 Task: Create a sub task Gather and Analyse Requirements for the task  Add push notification feature to the app in the project TrendForge , assign it to team member softage.10@softage.net and update the status of the sub task to  At Risk , set the priority of the sub task to Medium.
Action: Mouse moved to (59, 444)
Screenshot: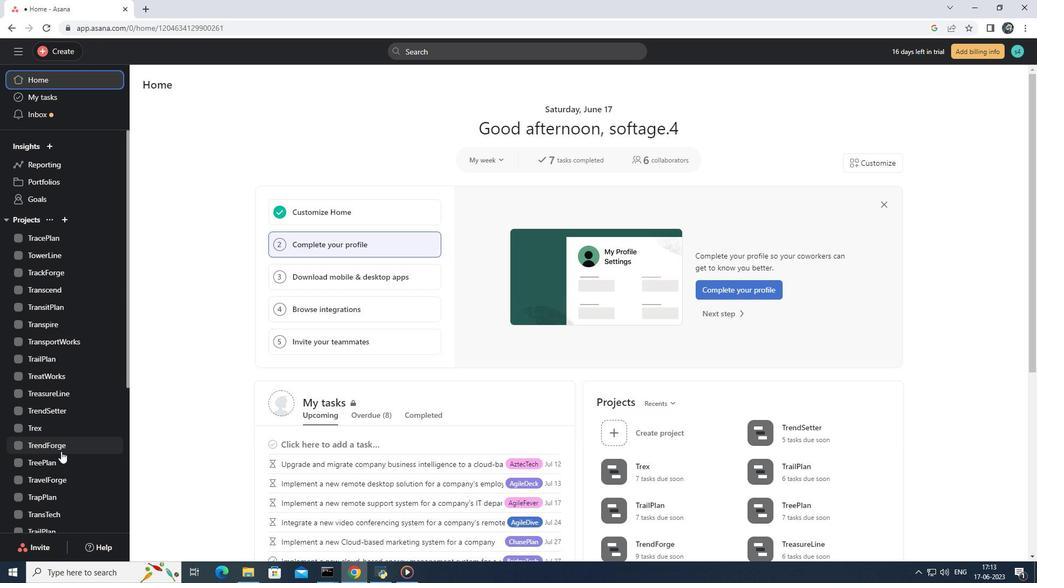 
Action: Mouse pressed left at (59, 444)
Screenshot: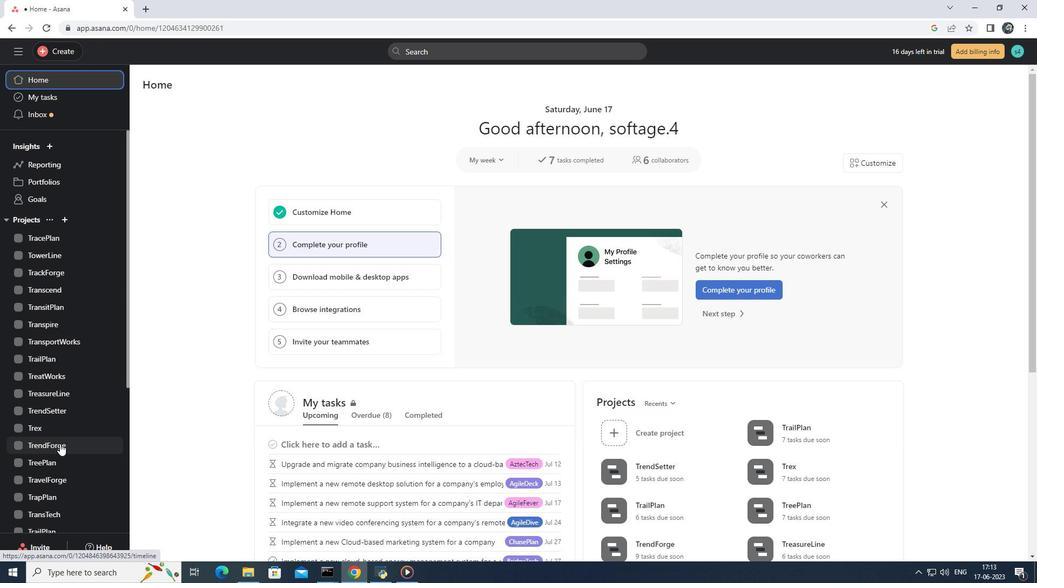
Action: Mouse moved to (438, 257)
Screenshot: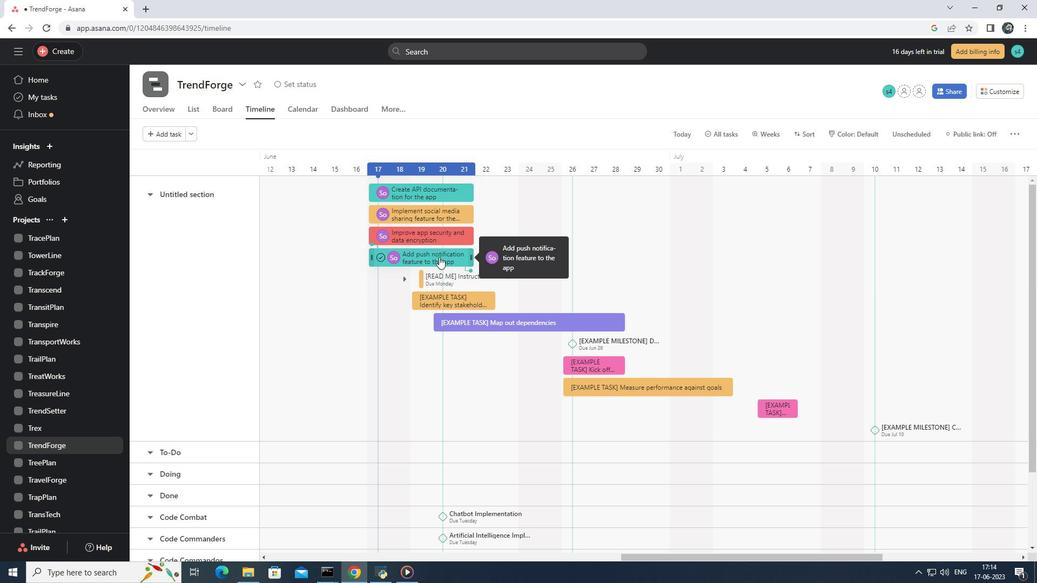 
Action: Mouse pressed left at (438, 257)
Screenshot: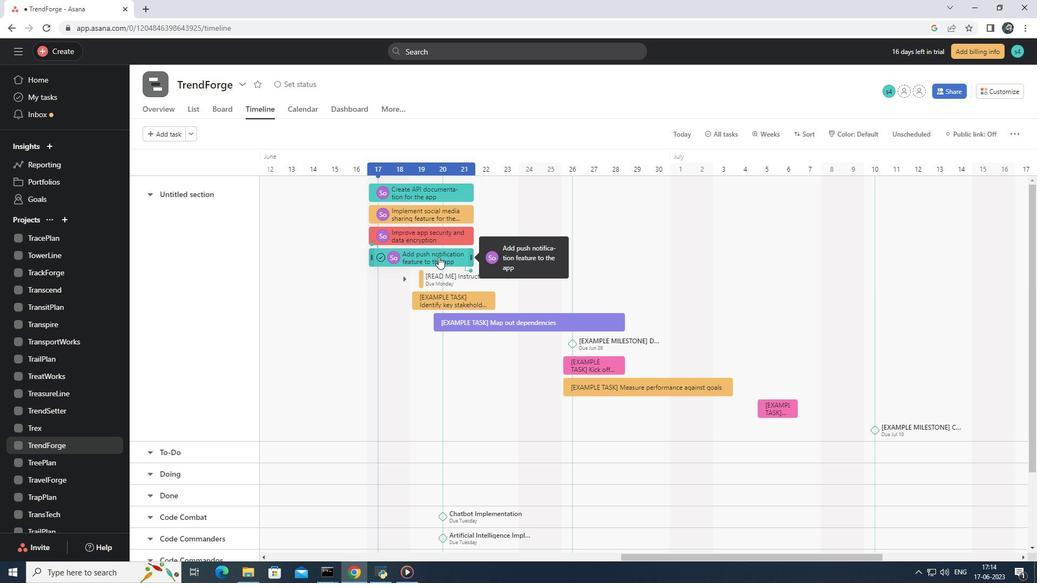 
Action: Mouse moved to (737, 286)
Screenshot: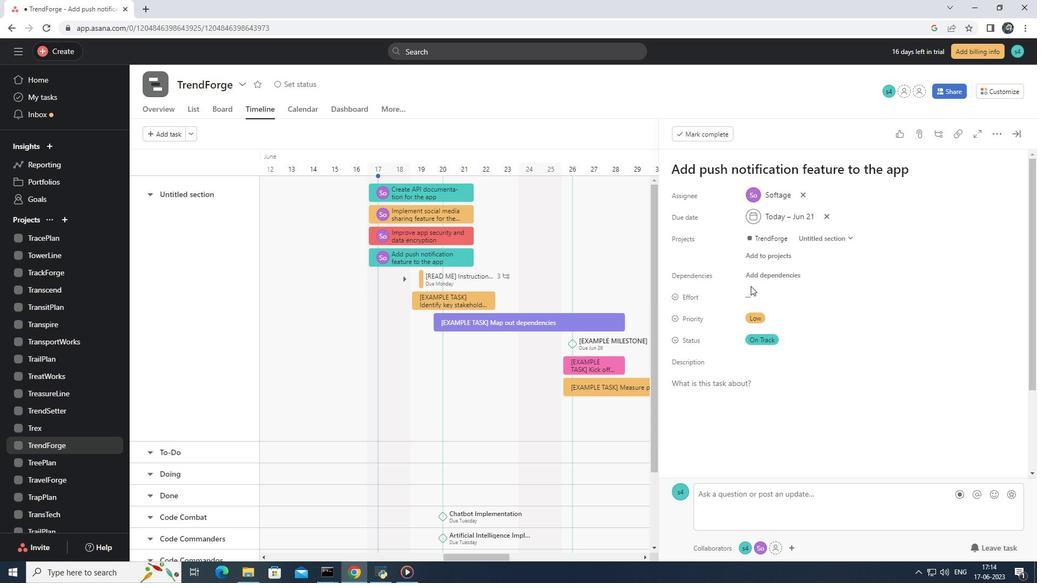 
Action: Mouse scrolled (737, 285) with delta (0, 0)
Screenshot: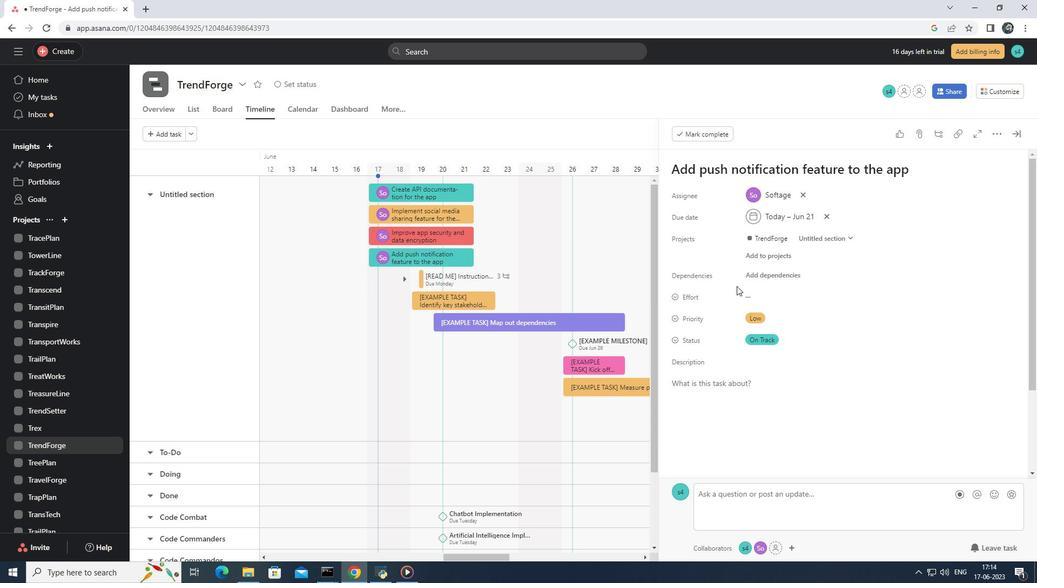 
Action: Mouse scrolled (737, 285) with delta (0, 0)
Screenshot: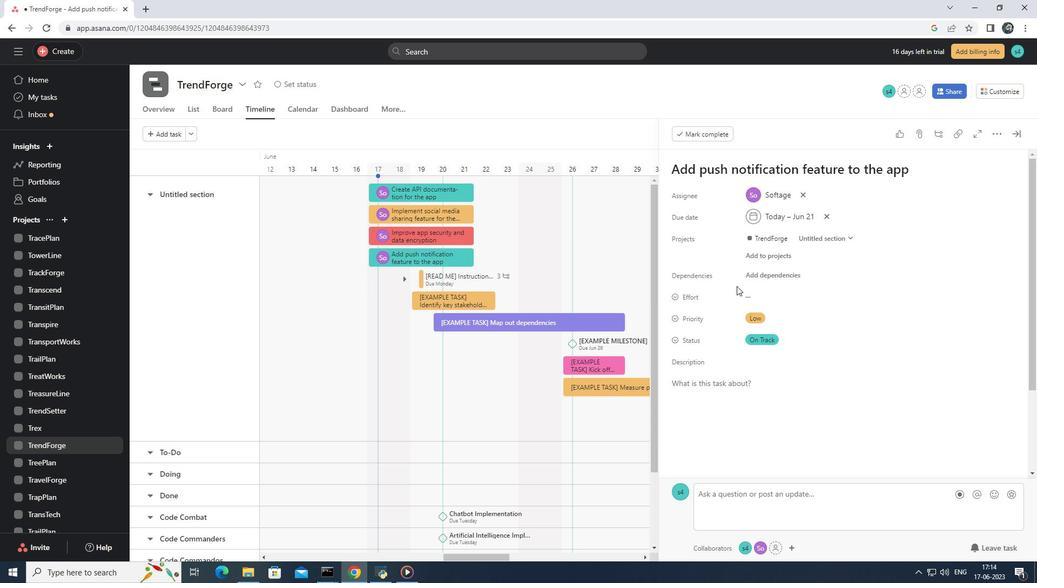 
Action: Mouse moved to (706, 384)
Screenshot: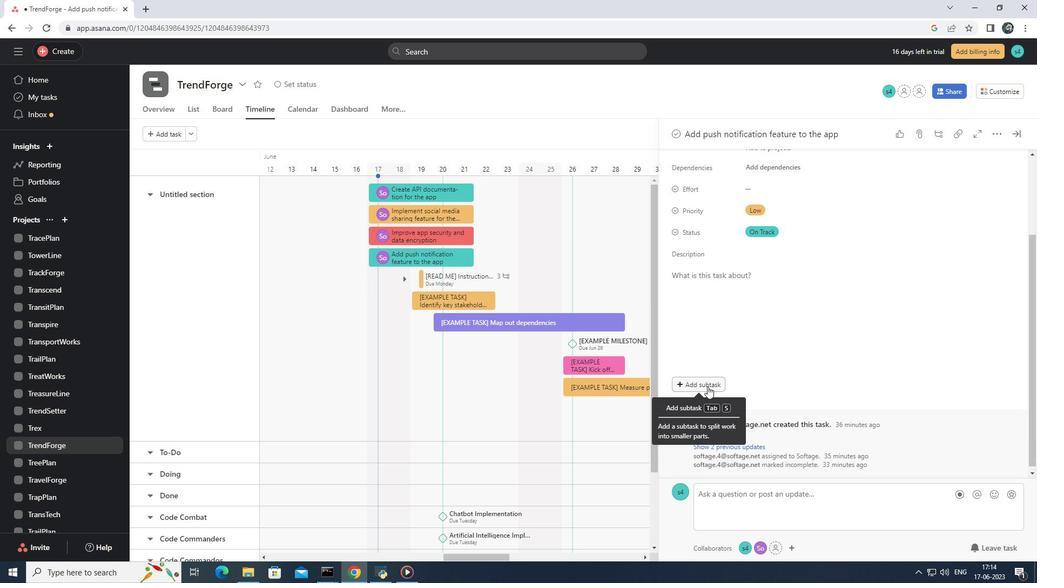 
Action: Mouse pressed left at (706, 384)
Screenshot: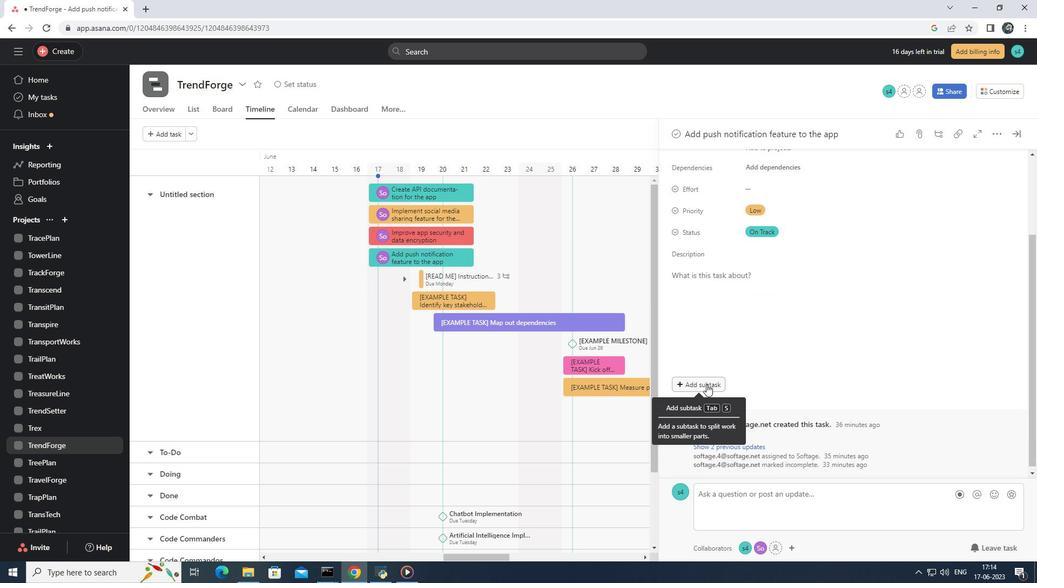 
Action: Mouse moved to (711, 358)
Screenshot: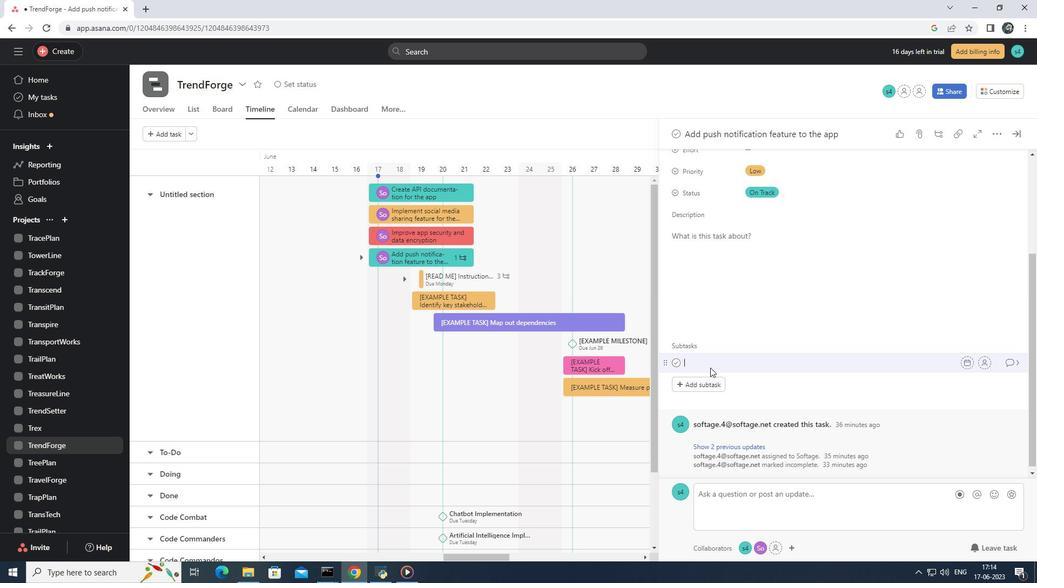 
Action: Mouse pressed left at (711, 358)
Screenshot: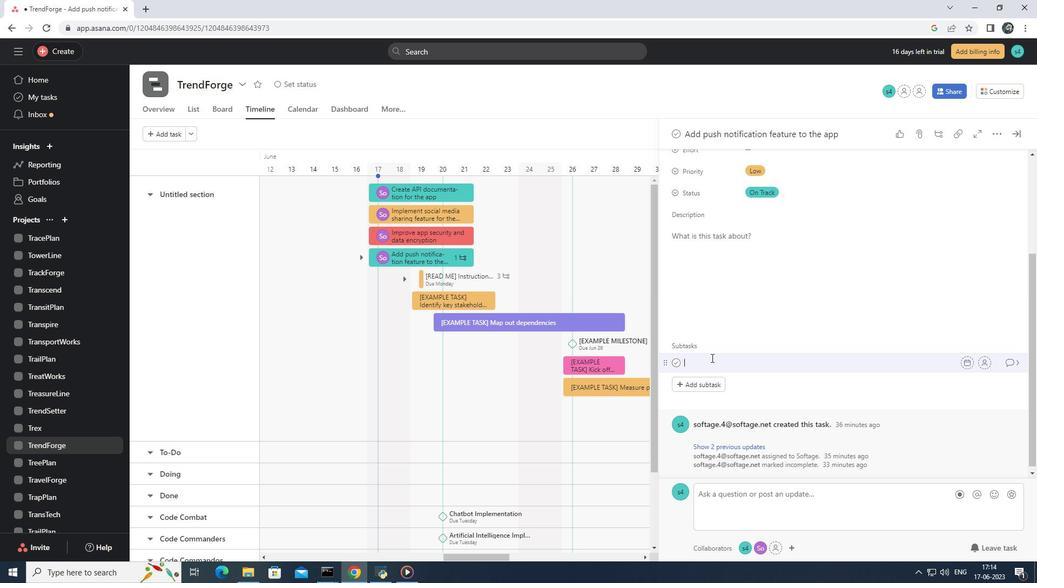
Action: Key pressed <Key.shift><Key.shift><Key.shift><Key.shift><Key.shift><Key.shift><Key.shift><Key.shift><Key.shift>Gather<Key.space>and<Key.space><Key.shift>Analyse<Key.space><Key.shift>Requirements
Screenshot: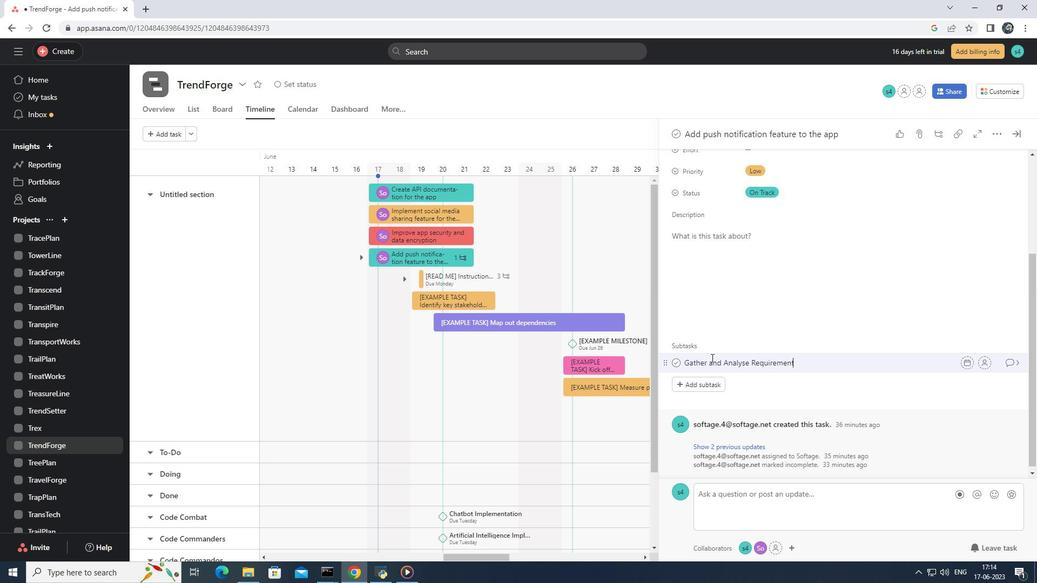 
Action: Mouse moved to (984, 363)
Screenshot: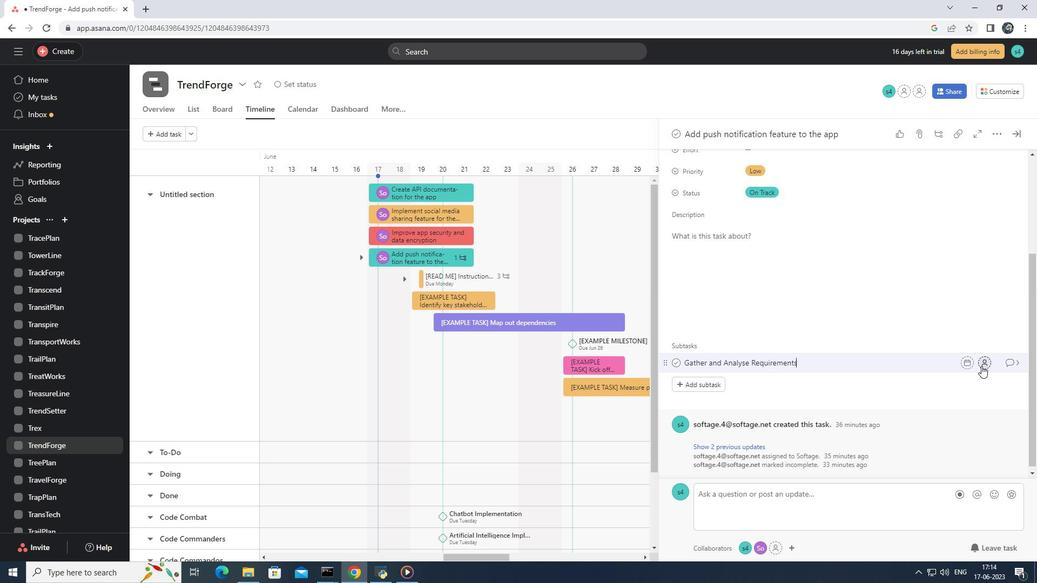 
Action: Mouse pressed left at (984, 363)
Screenshot: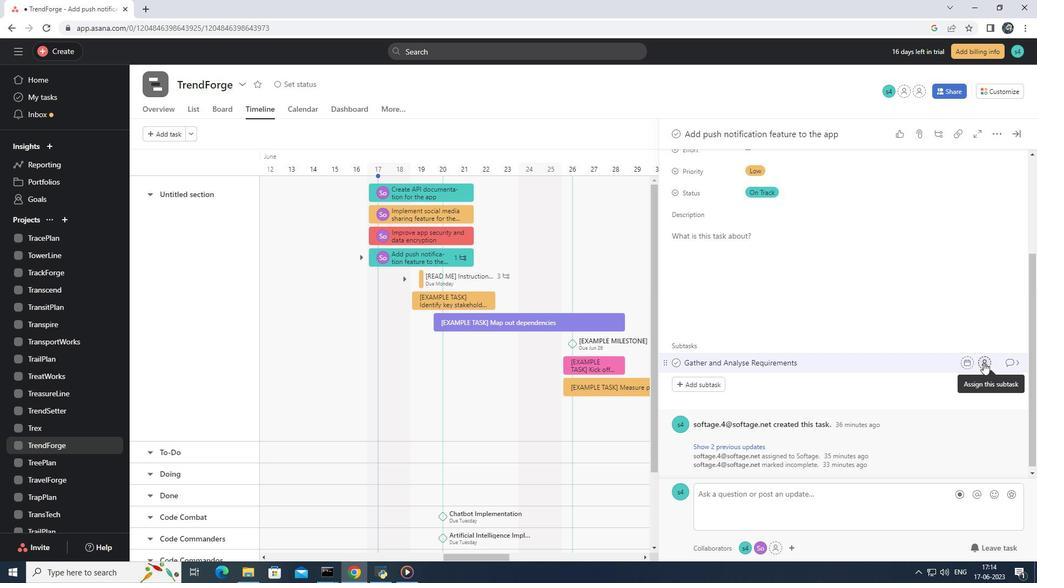 
Action: Mouse moved to (825, 398)
Screenshot: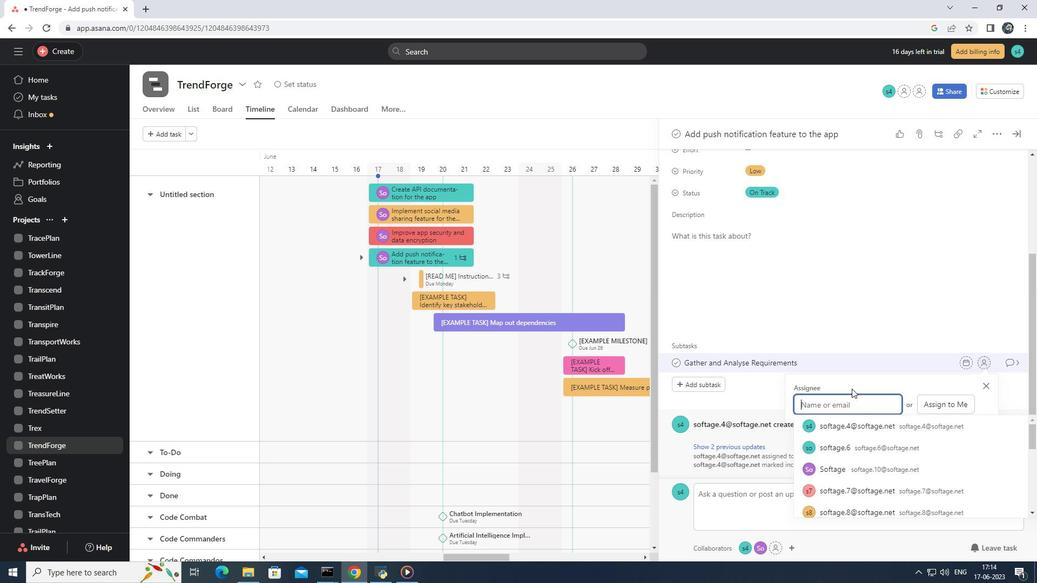 
Action: Key pressed d<Key.backspace>softage.10<Key.shift>@softage.net<Key.enter>
Screenshot: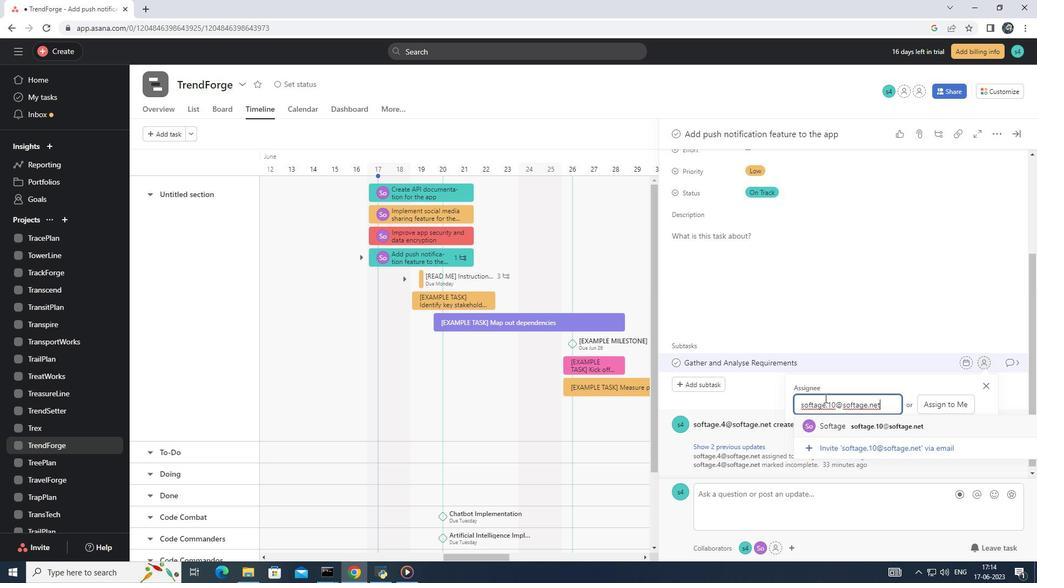 
Action: Mouse moved to (1018, 362)
Screenshot: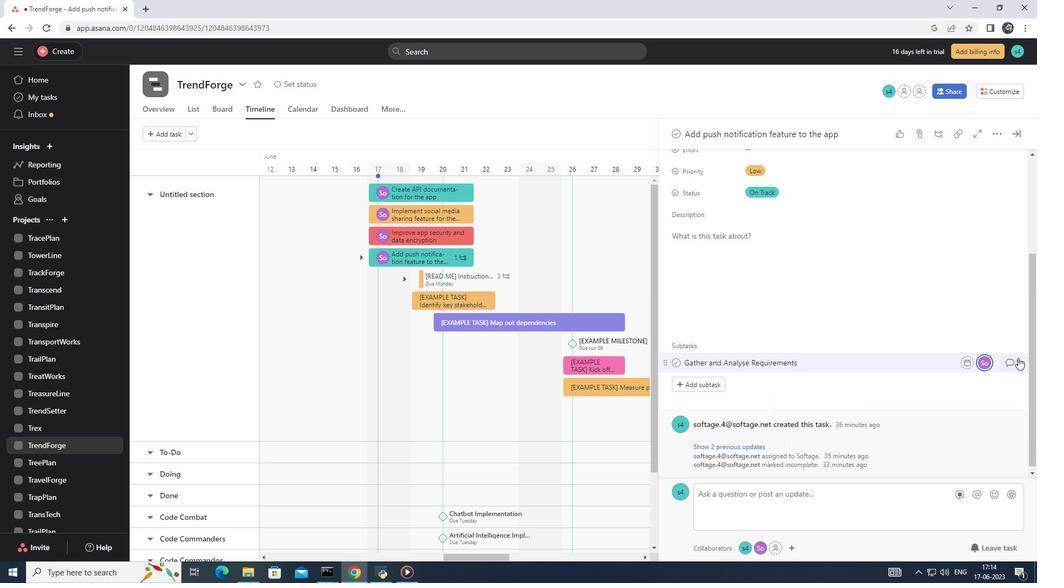 
Action: Mouse pressed left at (1018, 362)
Screenshot: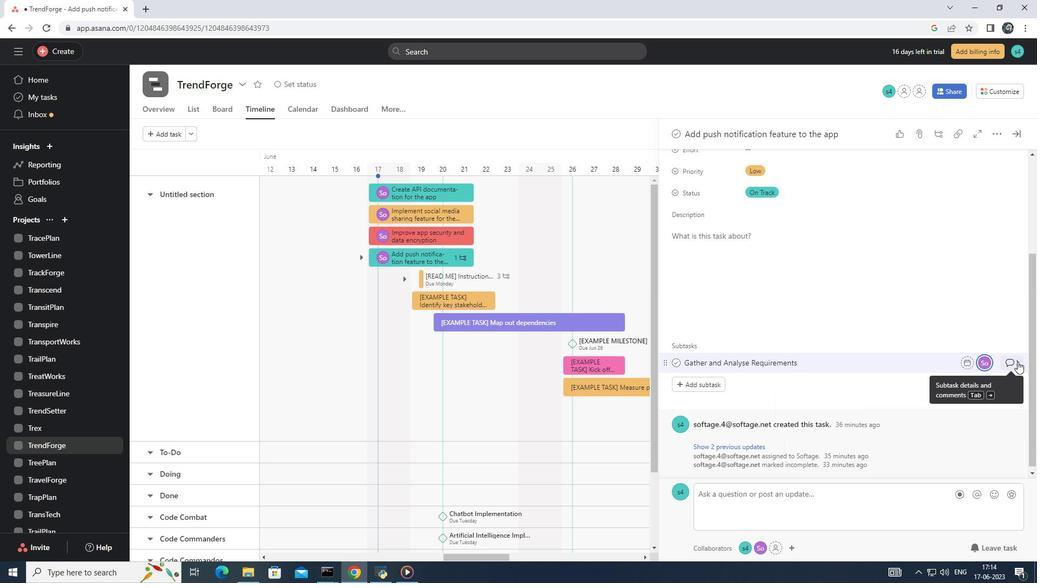 
Action: Mouse moved to (756, 345)
Screenshot: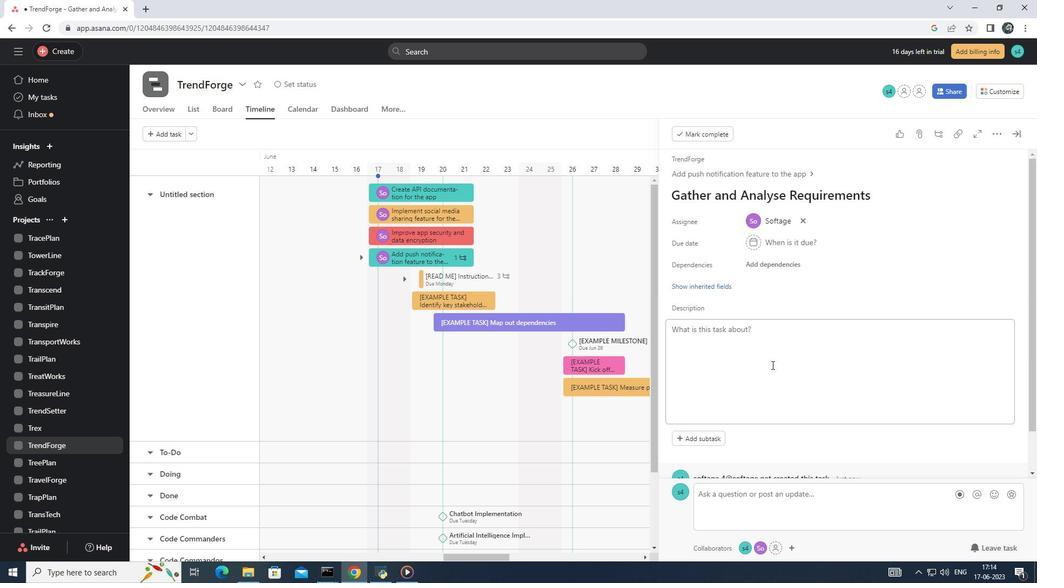 
Action: Mouse scrolled (756, 344) with delta (0, 0)
Screenshot: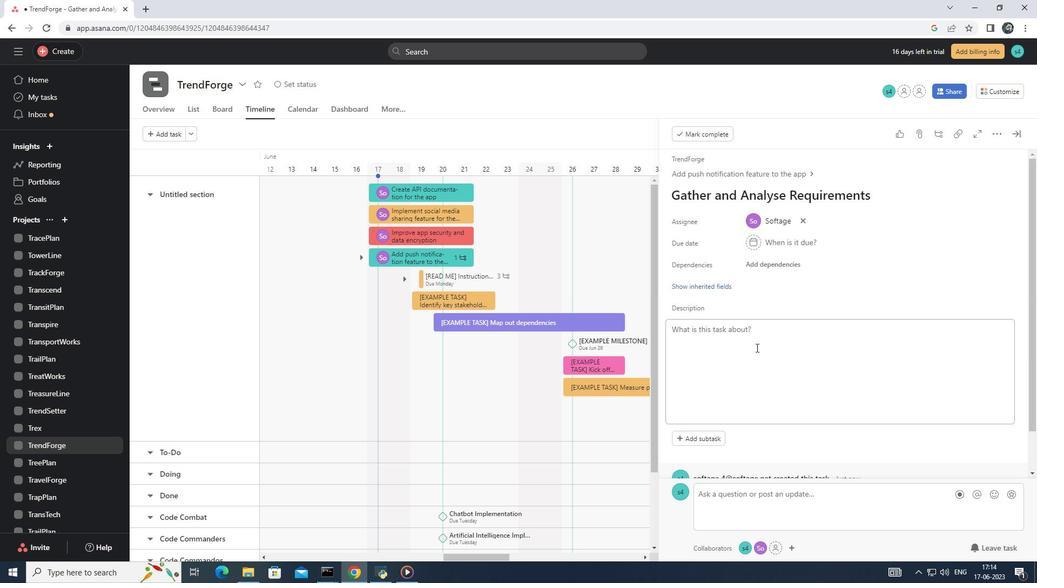 
Action: Mouse scrolled (756, 344) with delta (0, 0)
Screenshot: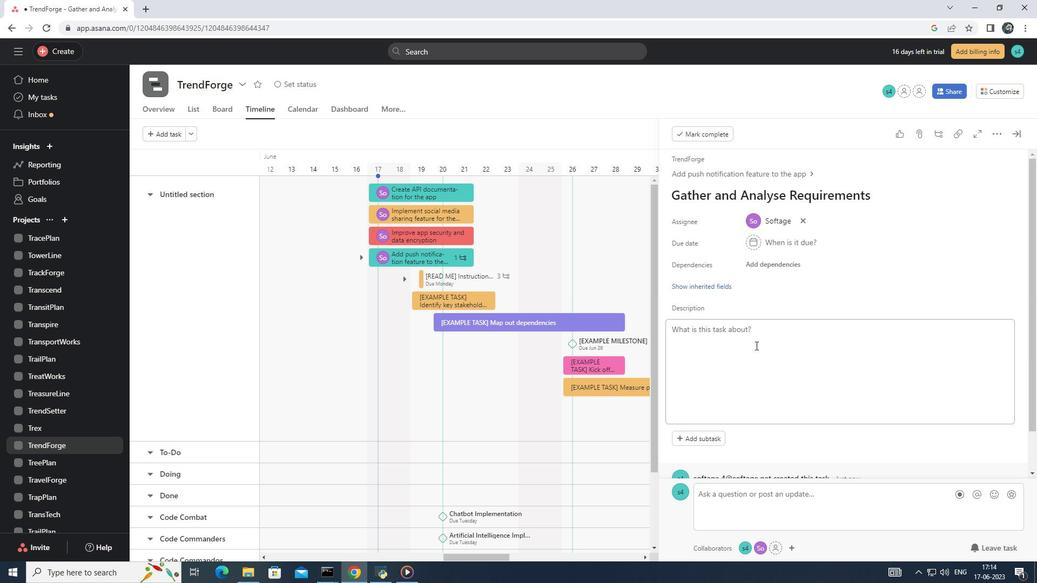 
Action: Mouse moved to (755, 345)
Screenshot: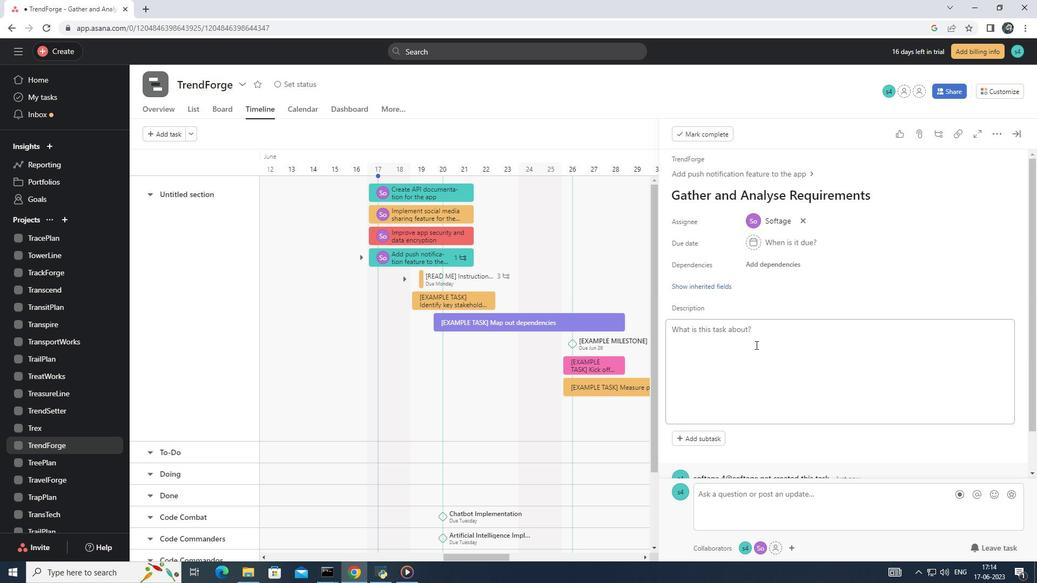 
Action: Mouse scrolled (755, 344) with delta (0, 0)
Screenshot: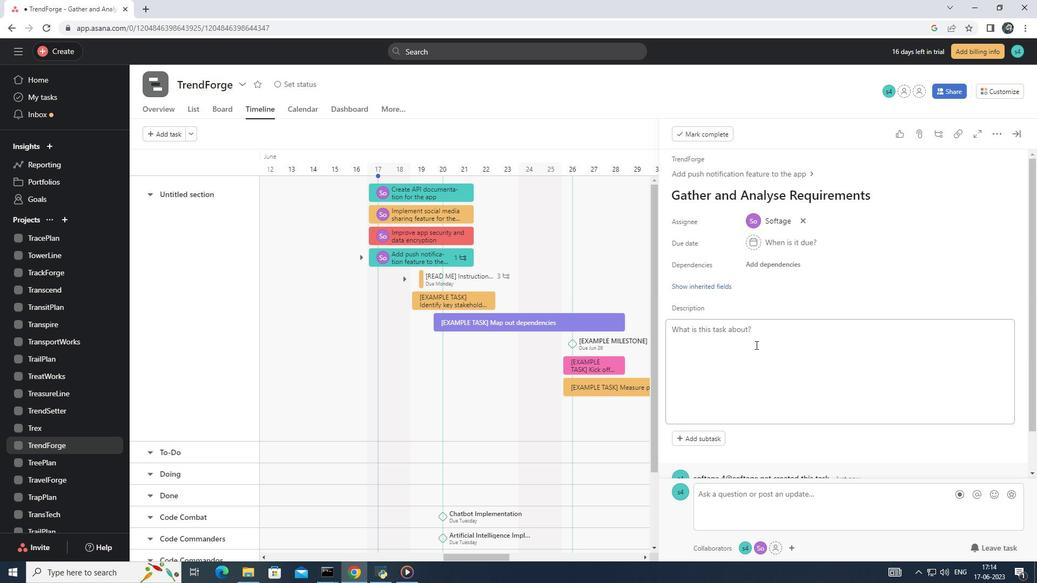 
Action: Mouse moved to (703, 238)
Screenshot: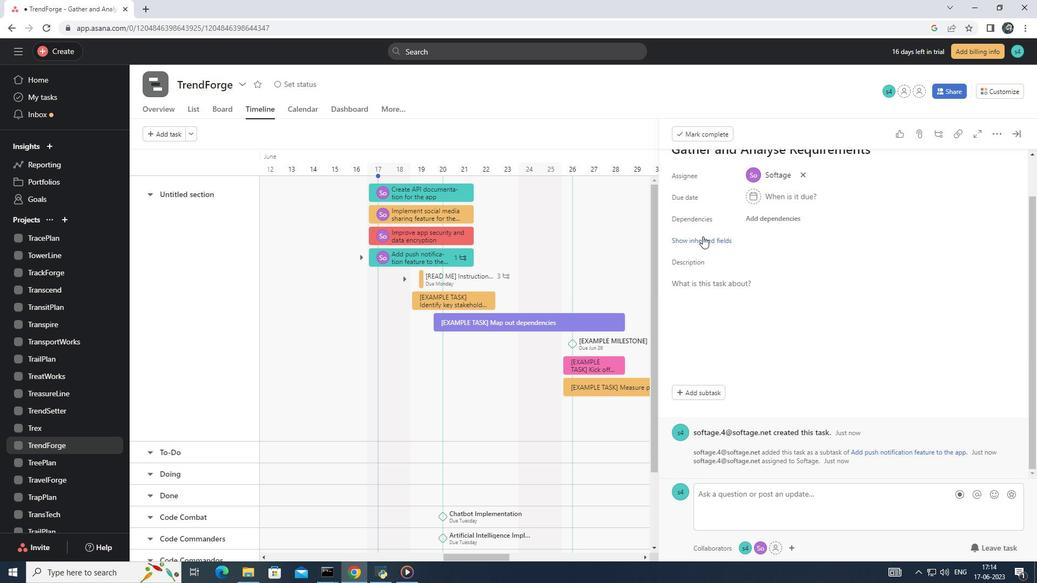 
Action: Mouse pressed left at (703, 238)
Screenshot: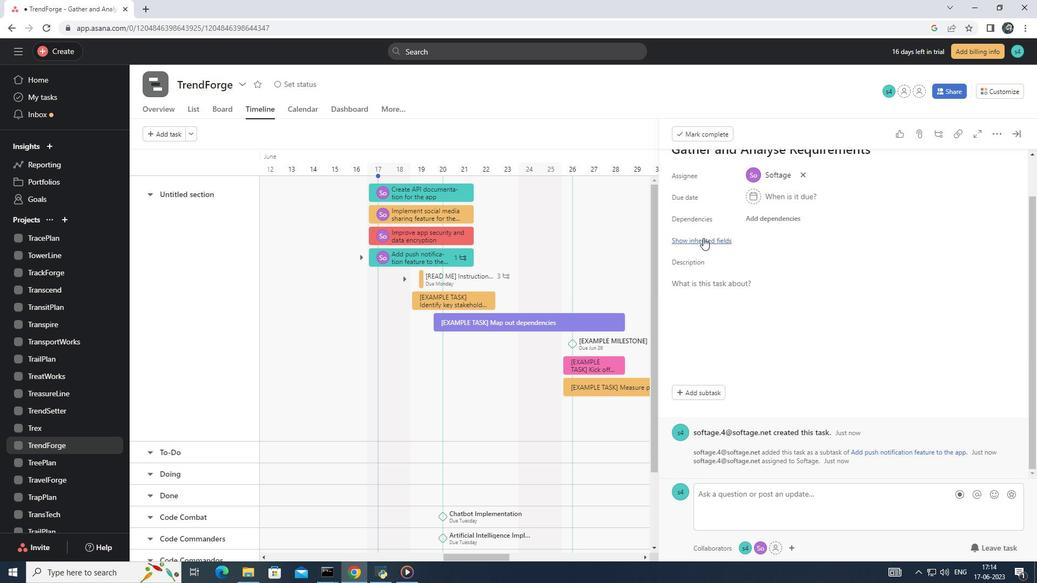 
Action: Mouse moved to (774, 238)
Screenshot: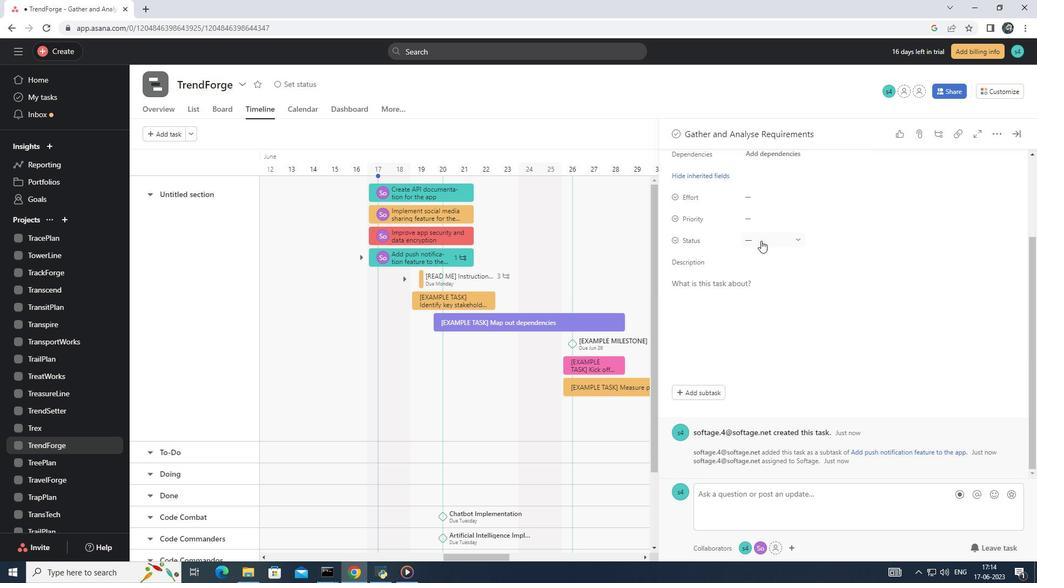 
Action: Mouse pressed left at (774, 238)
Screenshot: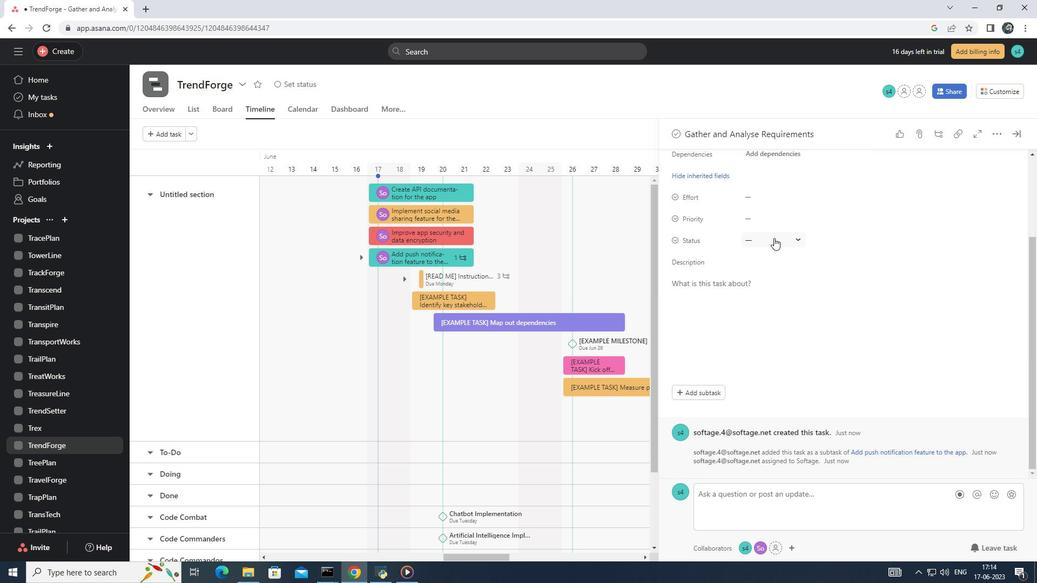 
Action: Mouse moved to (790, 296)
Screenshot: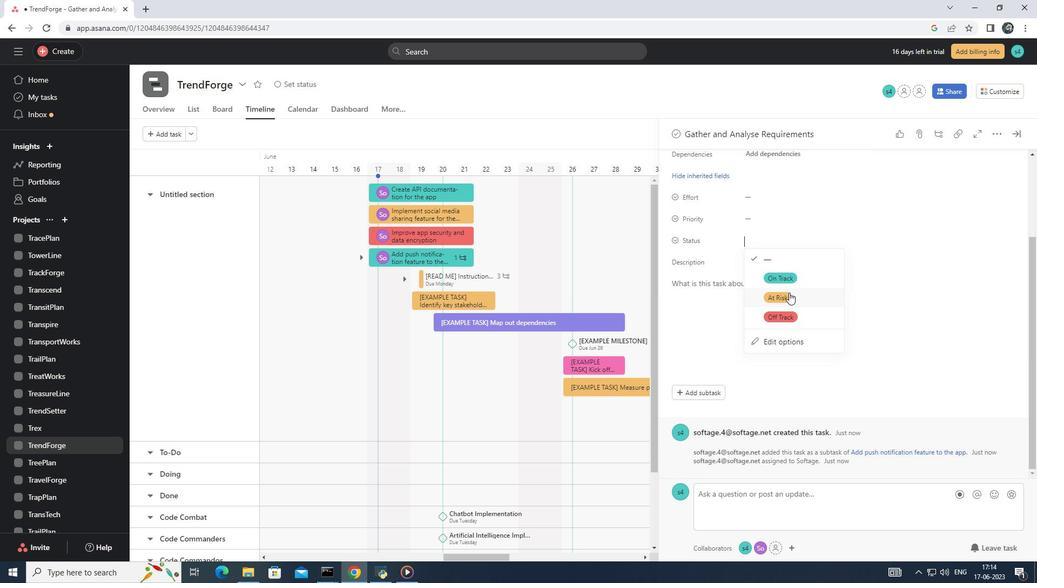 
Action: Mouse pressed left at (790, 296)
Screenshot: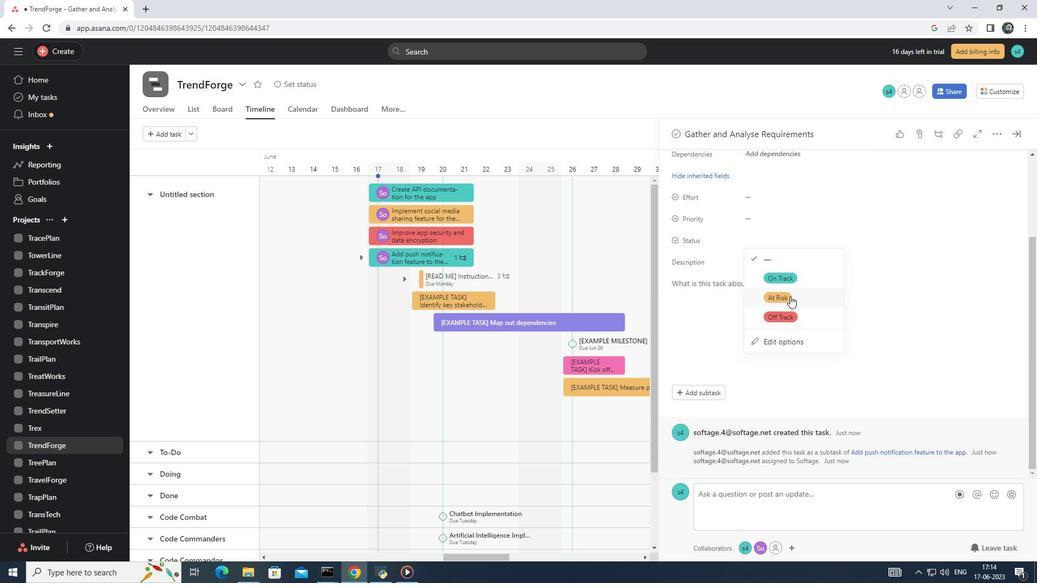 
Action: Mouse moved to (774, 218)
Screenshot: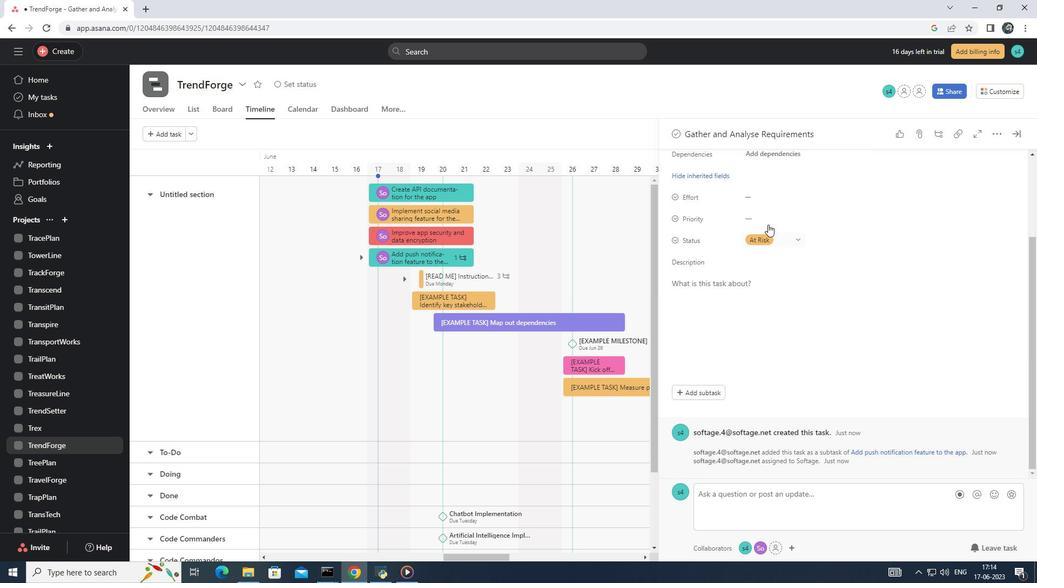 
Action: Mouse pressed left at (774, 218)
Screenshot: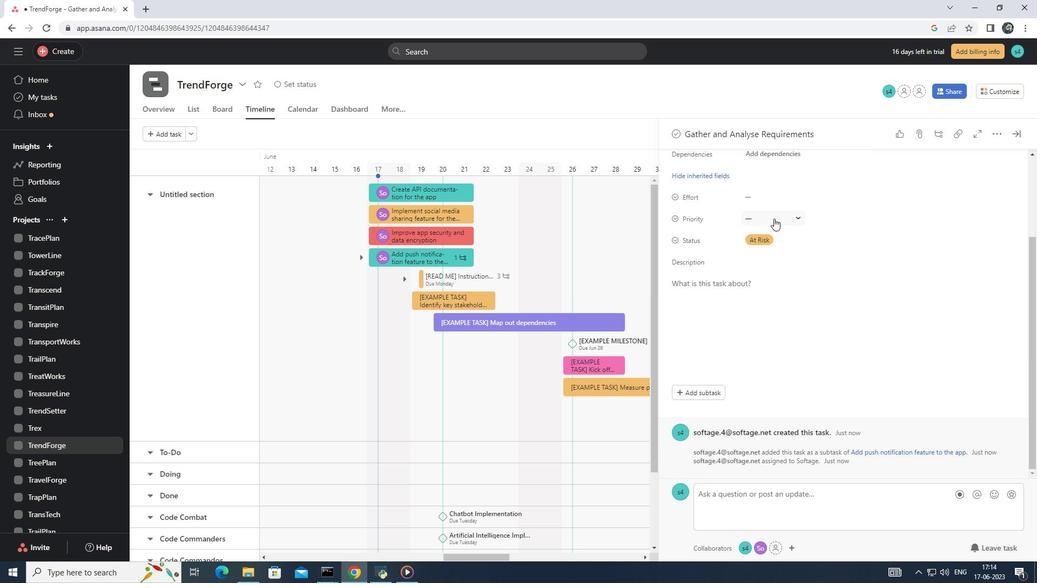 
Action: Mouse moved to (804, 273)
Screenshot: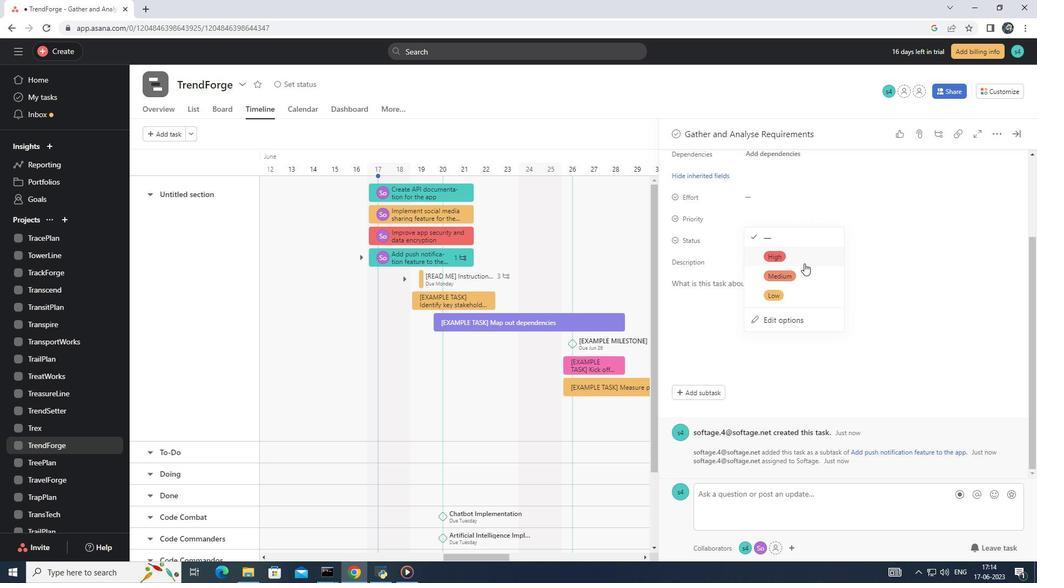 
Action: Mouse pressed left at (804, 273)
Screenshot: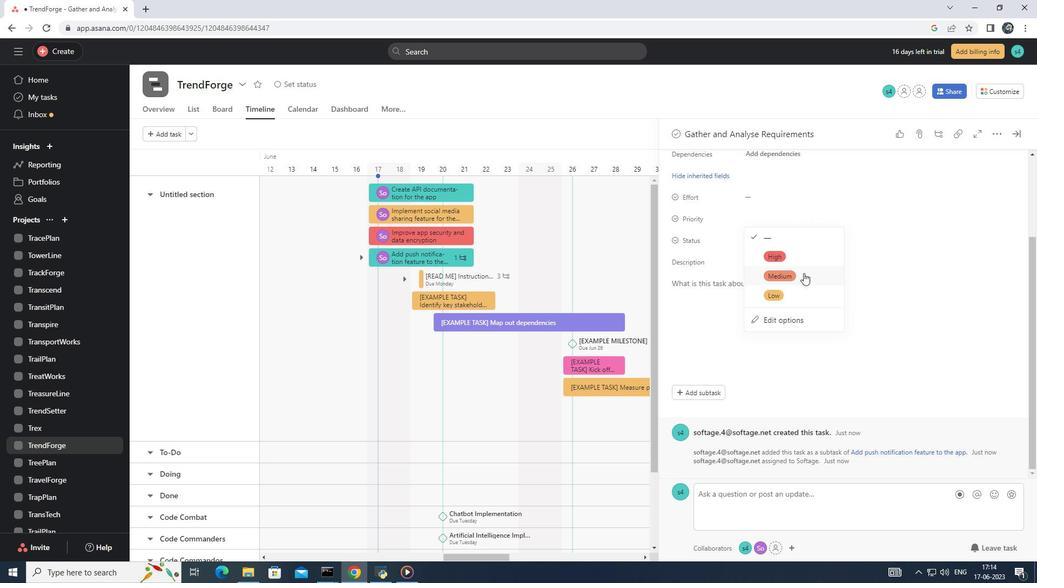 
Action: Mouse moved to (784, 275)
Screenshot: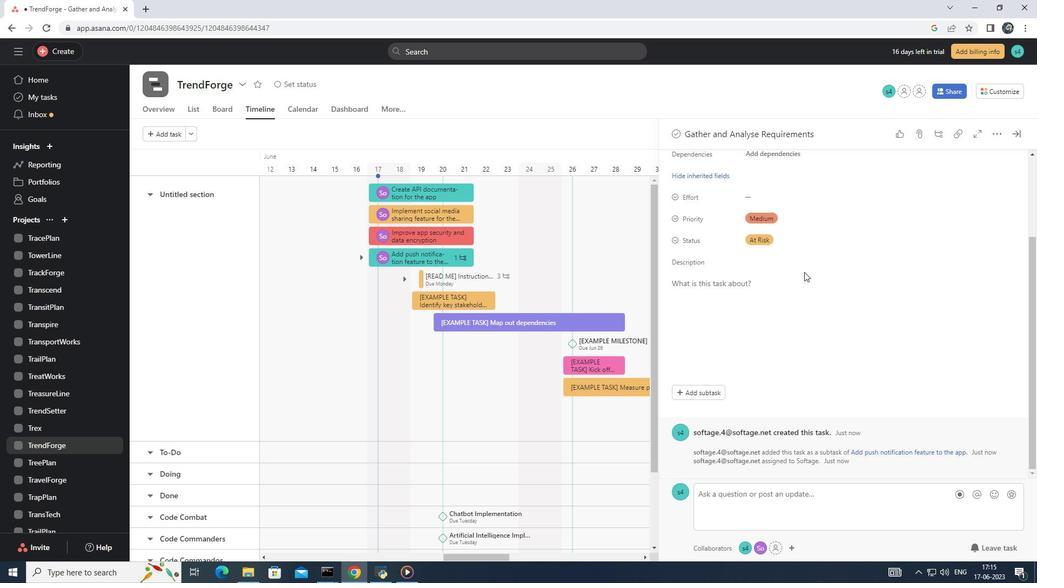 
Action: Mouse scrolled (784, 275) with delta (0, 0)
Screenshot: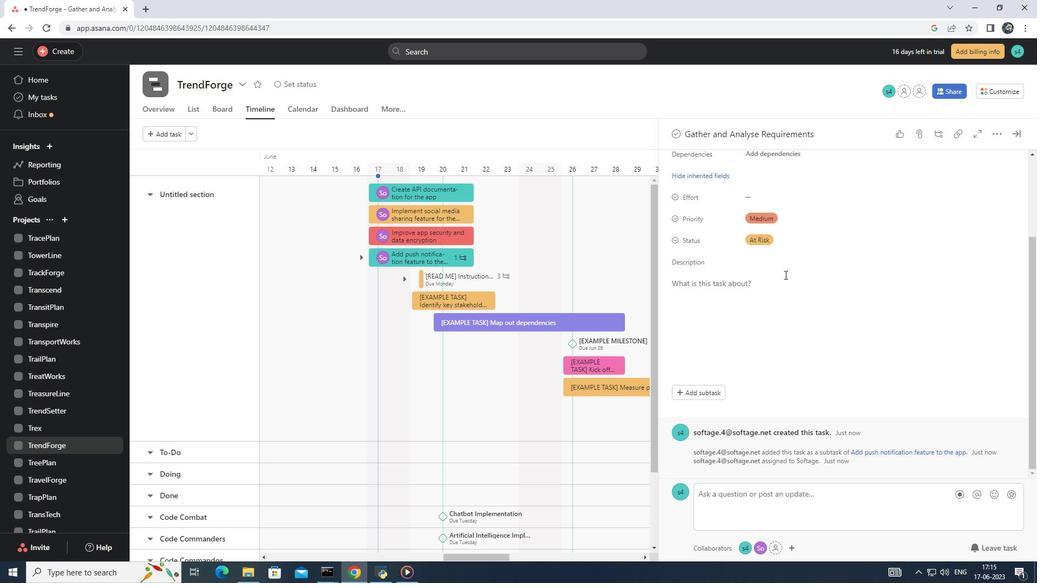 
Action: Mouse scrolled (784, 275) with delta (0, 0)
Screenshot: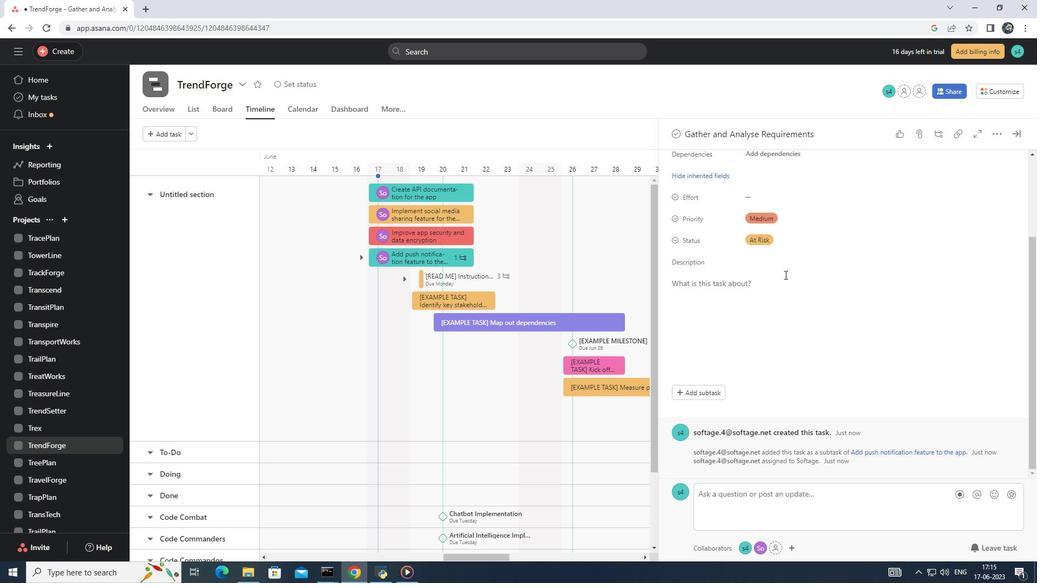 
Action: Mouse scrolled (784, 275) with delta (0, 0)
Screenshot: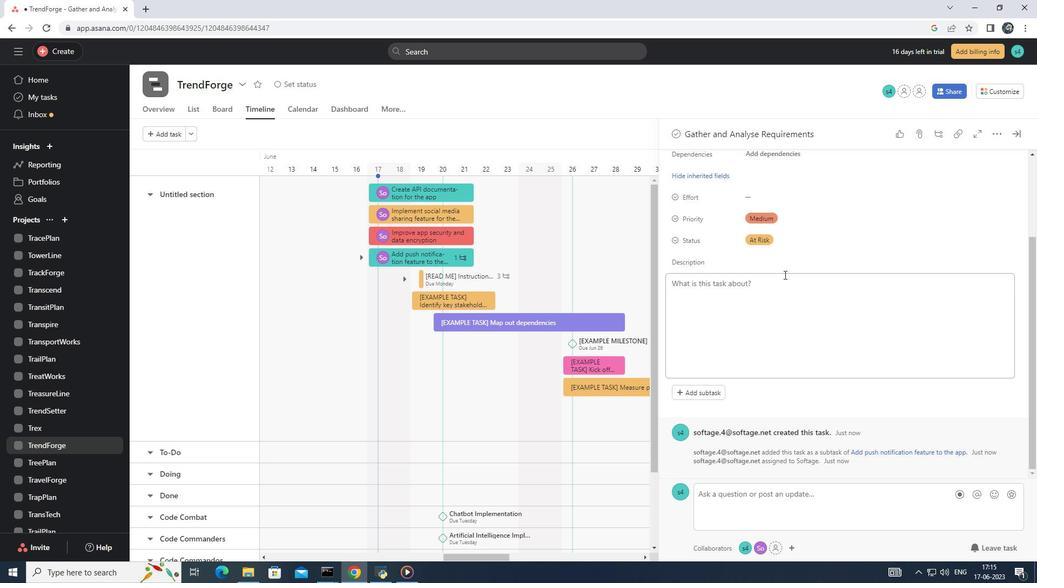 
Action: Mouse scrolled (784, 275) with delta (0, 0)
Screenshot: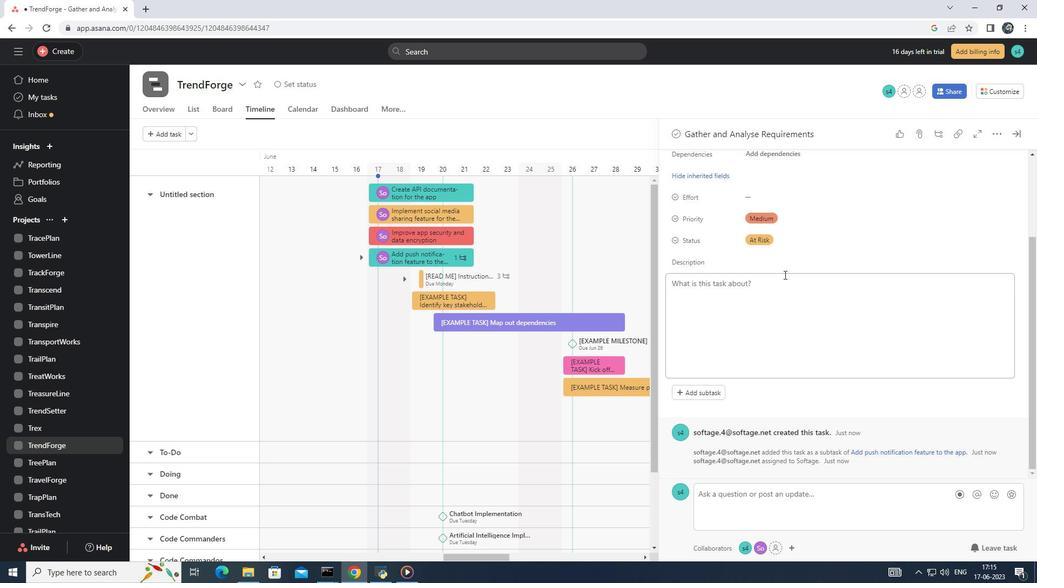 
Action: Mouse scrolled (784, 275) with delta (0, 0)
Screenshot: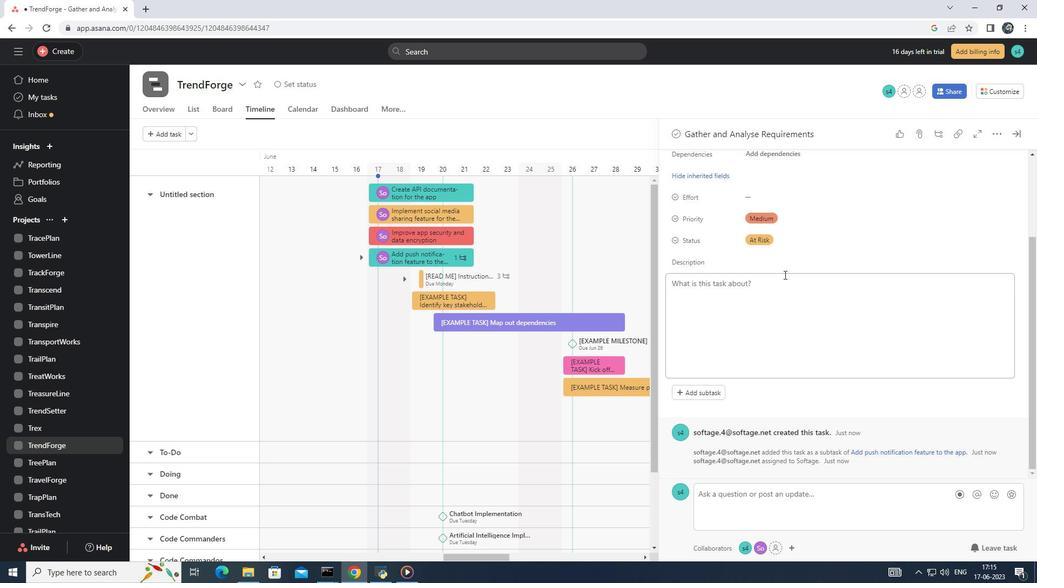 
